 Task: In the  document personalbrand.doc ,insert the clipart between heading and points ' search for people ' and adjust the shape height to  '3.1''
Action: Mouse moved to (167, 228)
Screenshot: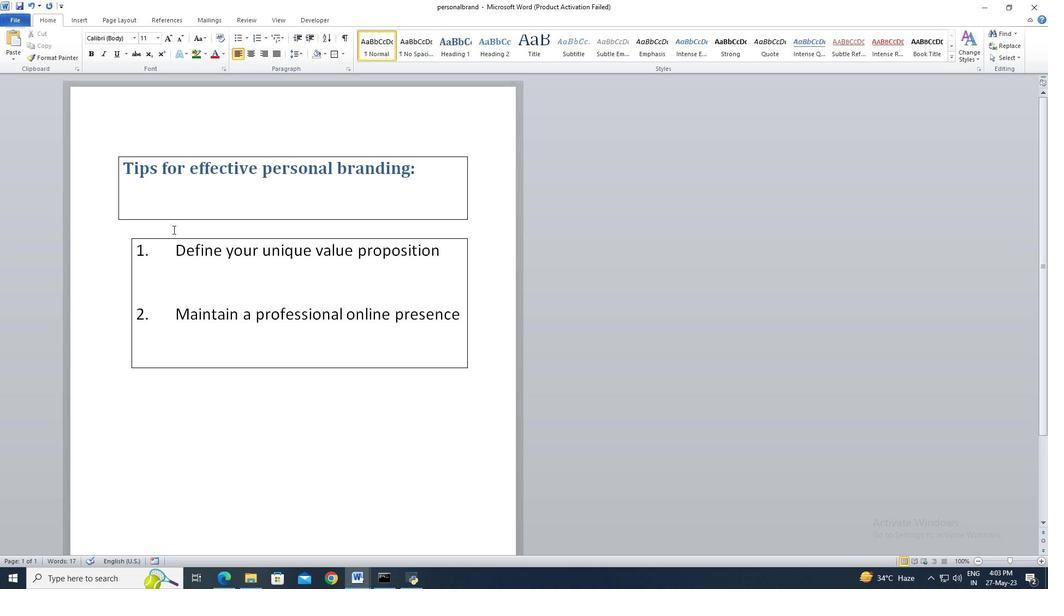 
Action: Mouse pressed left at (167, 228)
Screenshot: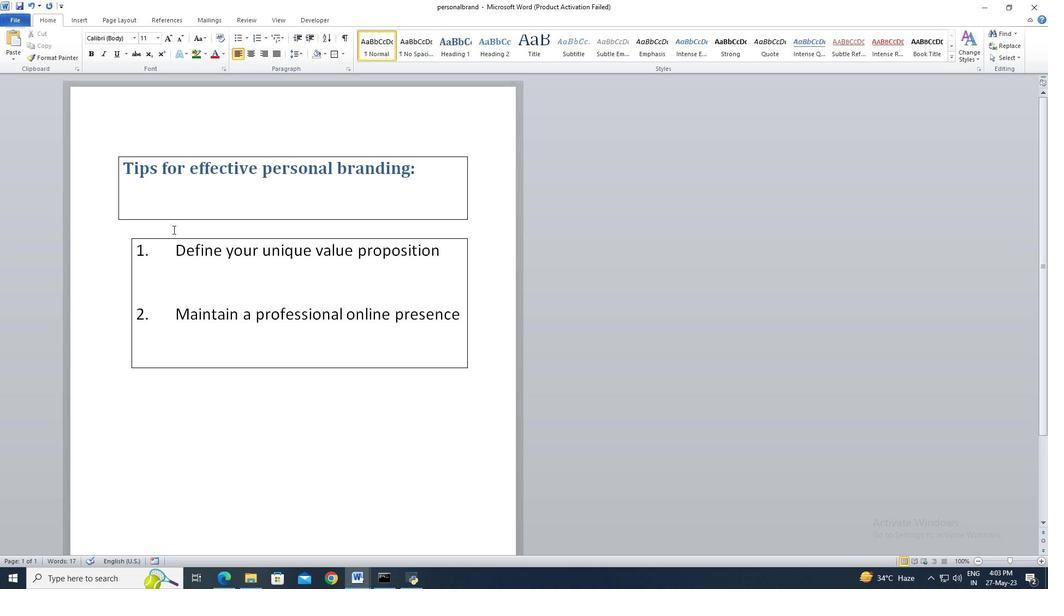 
Action: Key pressed <Key.left>
Screenshot: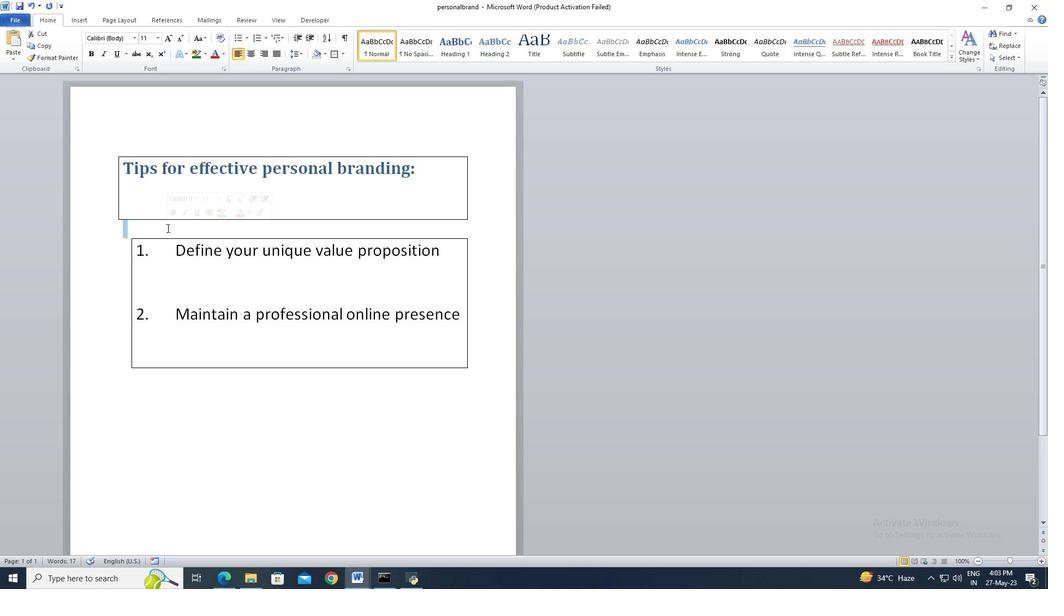 
Action: Mouse moved to (87, 25)
Screenshot: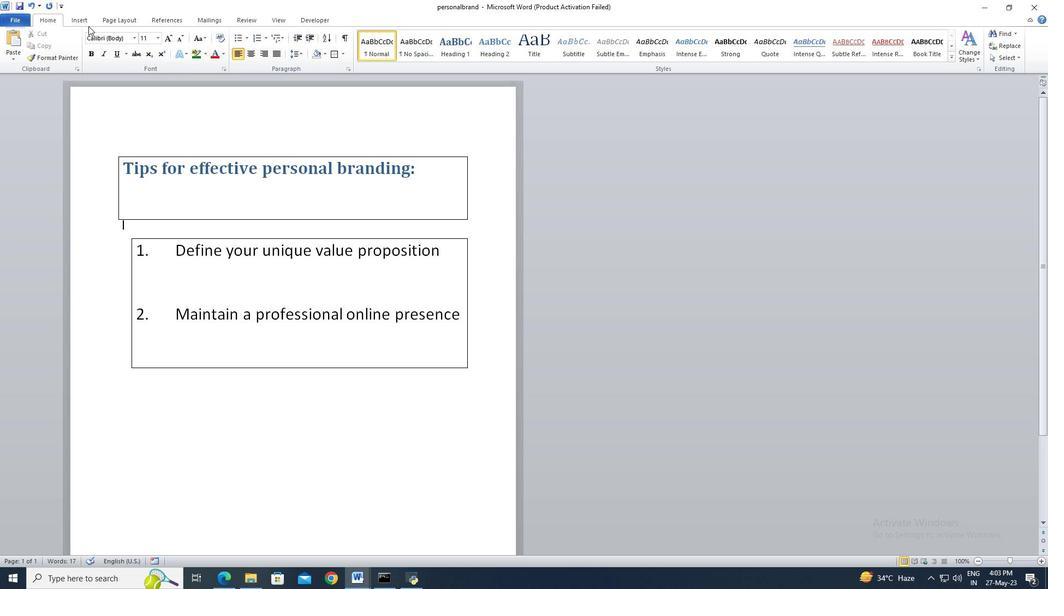 
Action: Mouse pressed left at (87, 25)
Screenshot: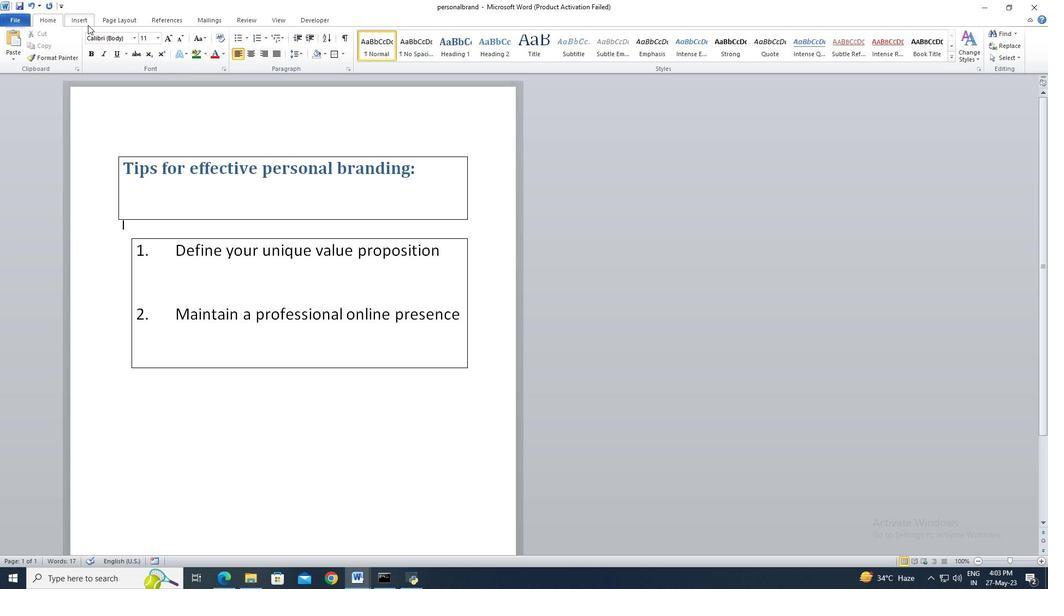 
Action: Mouse moved to (132, 52)
Screenshot: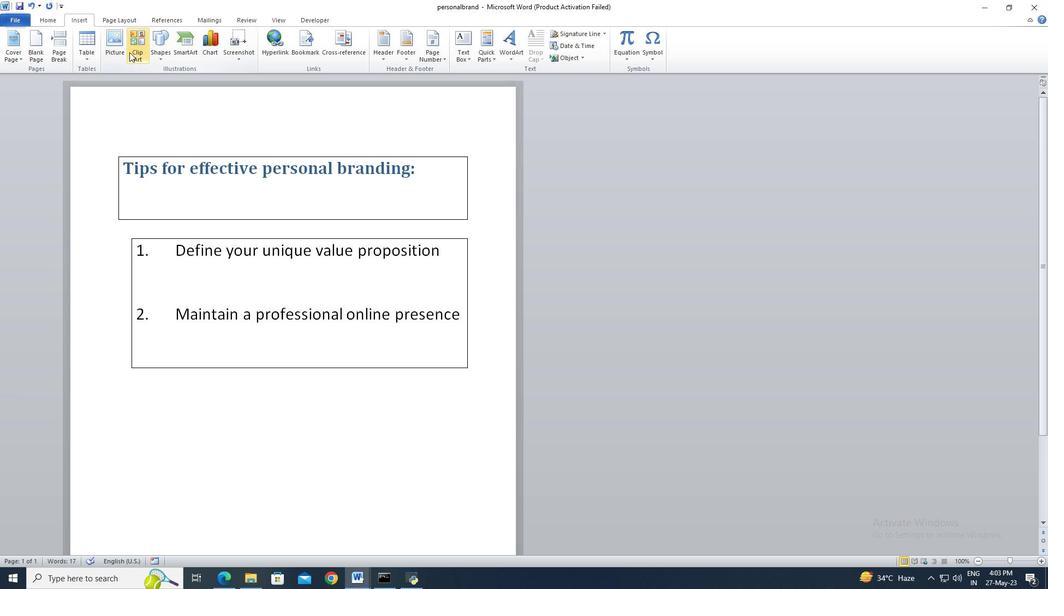 
Action: Mouse pressed left at (132, 52)
Screenshot: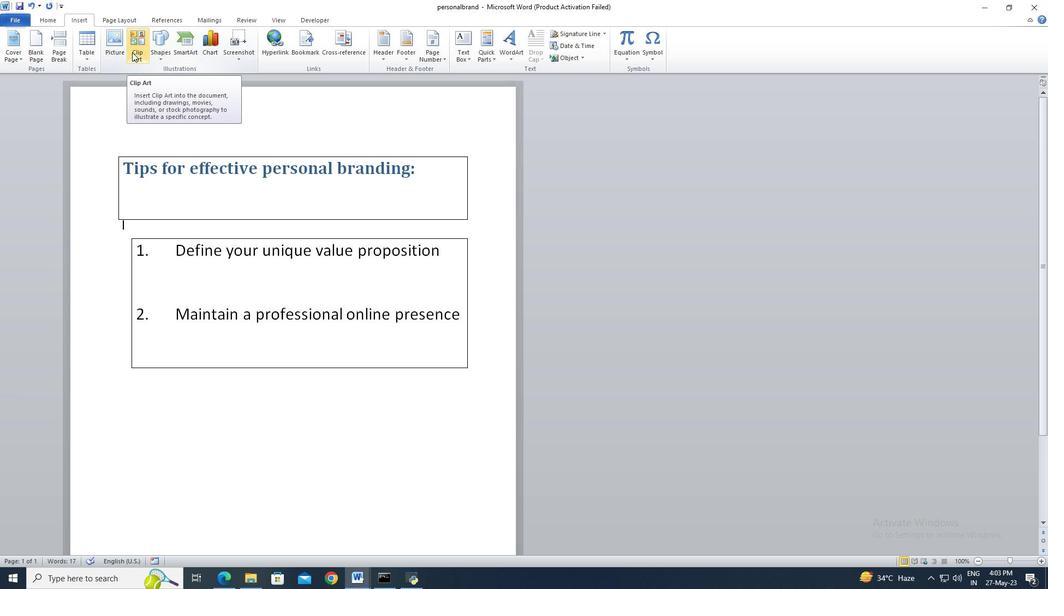 
Action: Mouse moved to (923, 103)
Screenshot: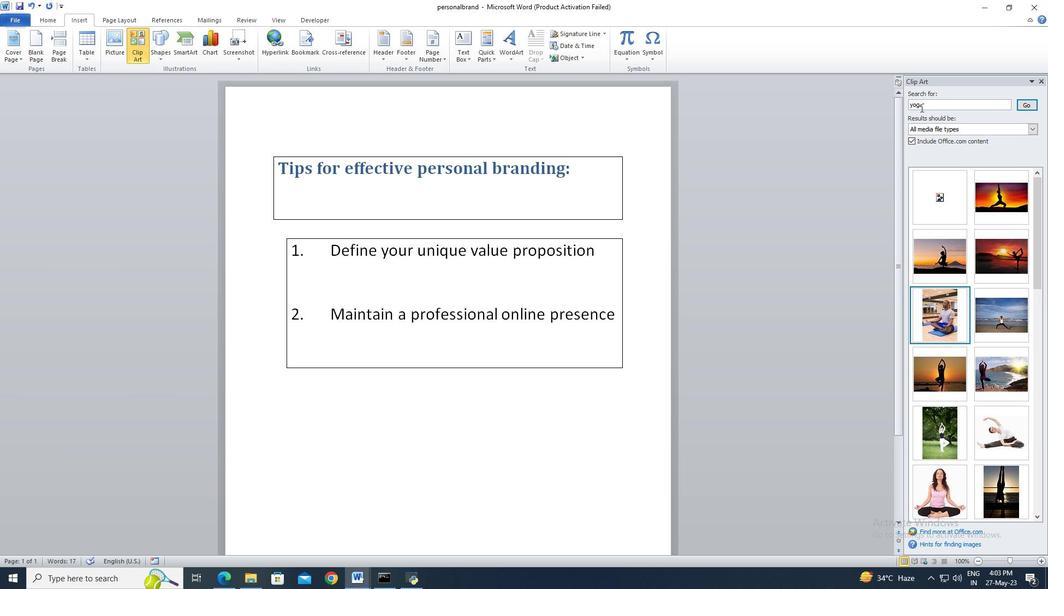 
Action: Mouse pressed left at (923, 103)
Screenshot: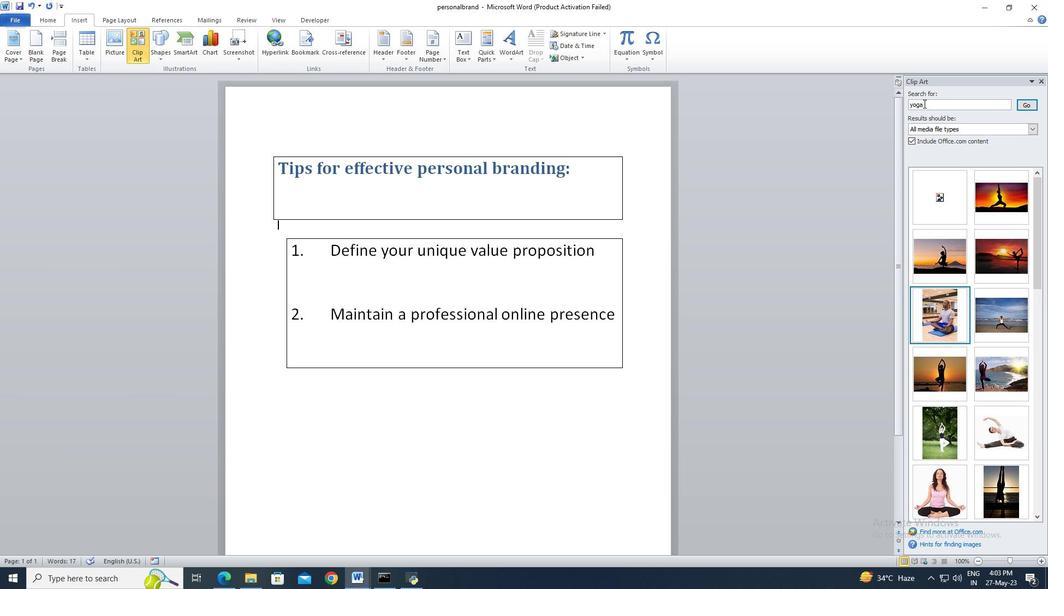 
Action: Key pressed ctrl+A<Key.delete>people<Key.enter>
Screenshot: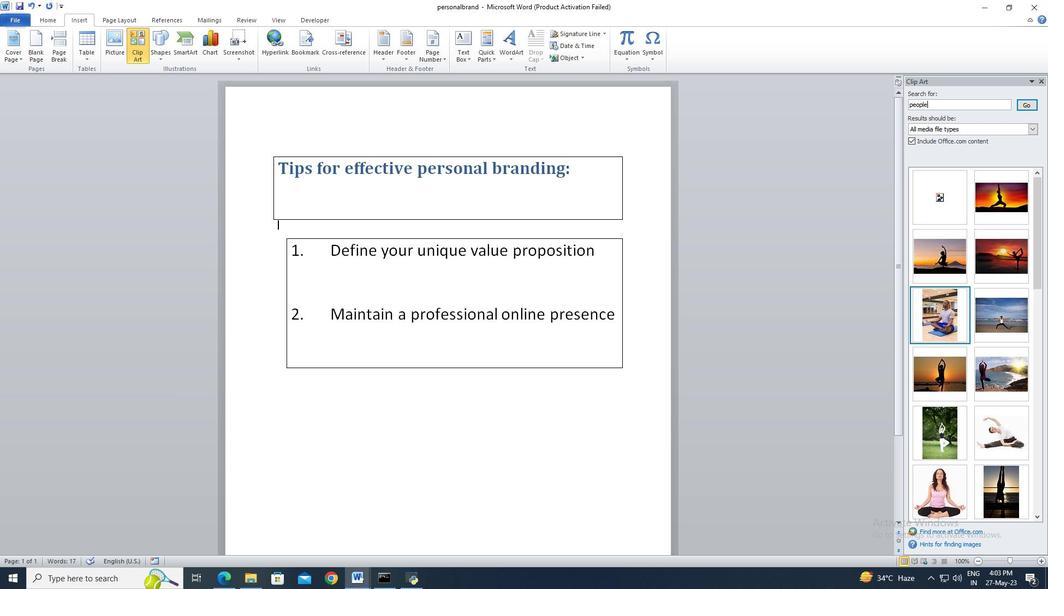 
Action: Mouse moved to (954, 197)
Screenshot: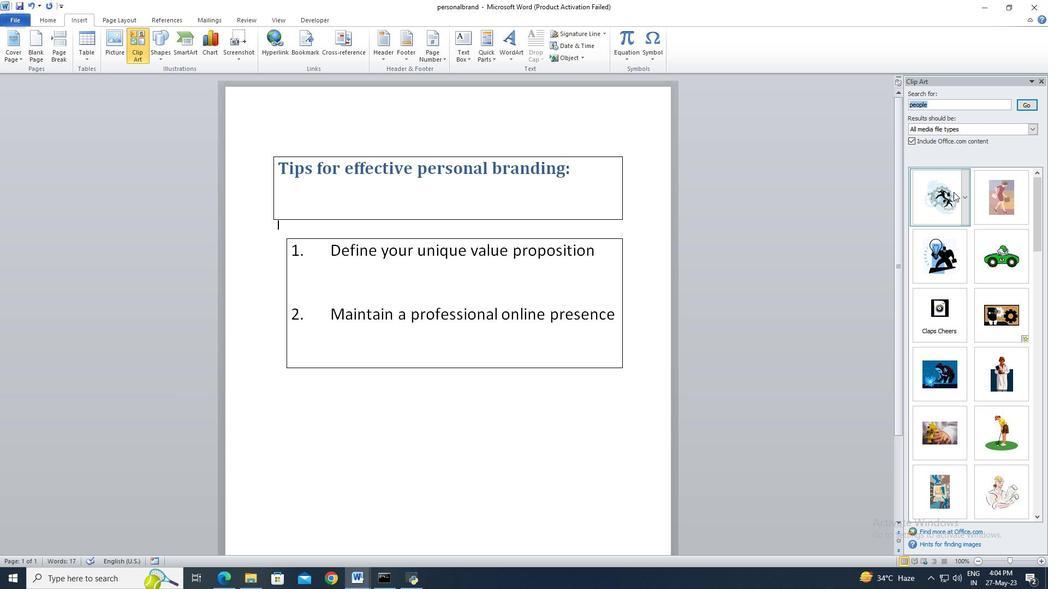 
Action: Mouse pressed left at (954, 197)
Screenshot: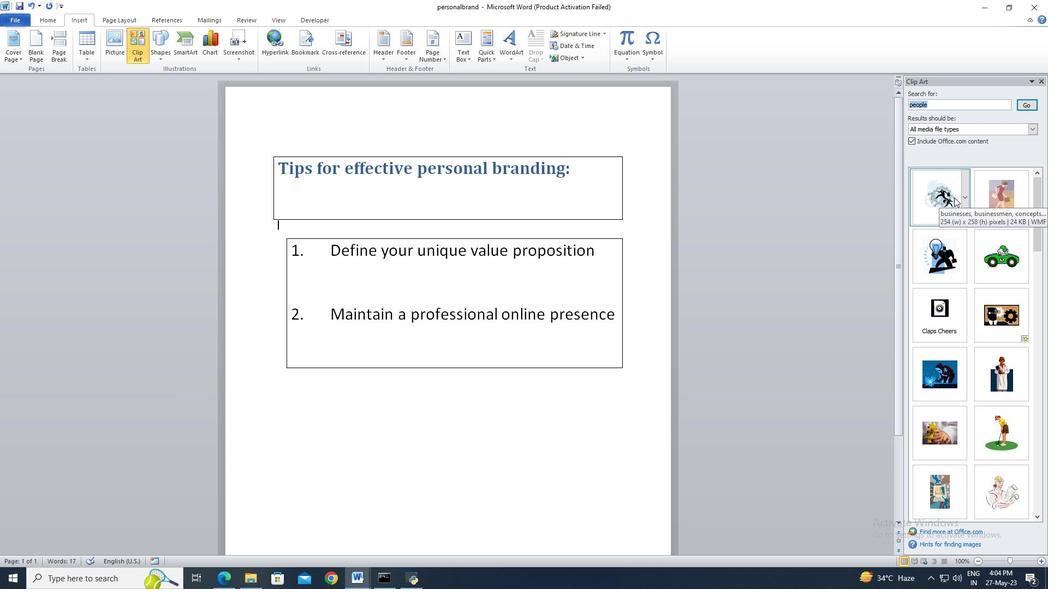 
Action: Mouse moved to (1019, 41)
Screenshot: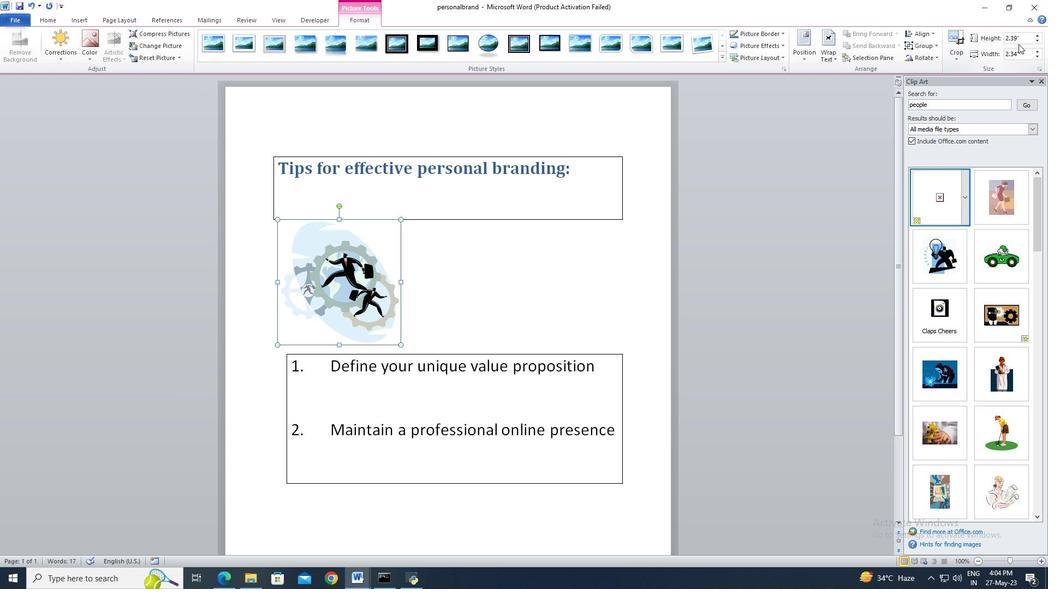 
Action: Mouse pressed left at (1019, 41)
Screenshot: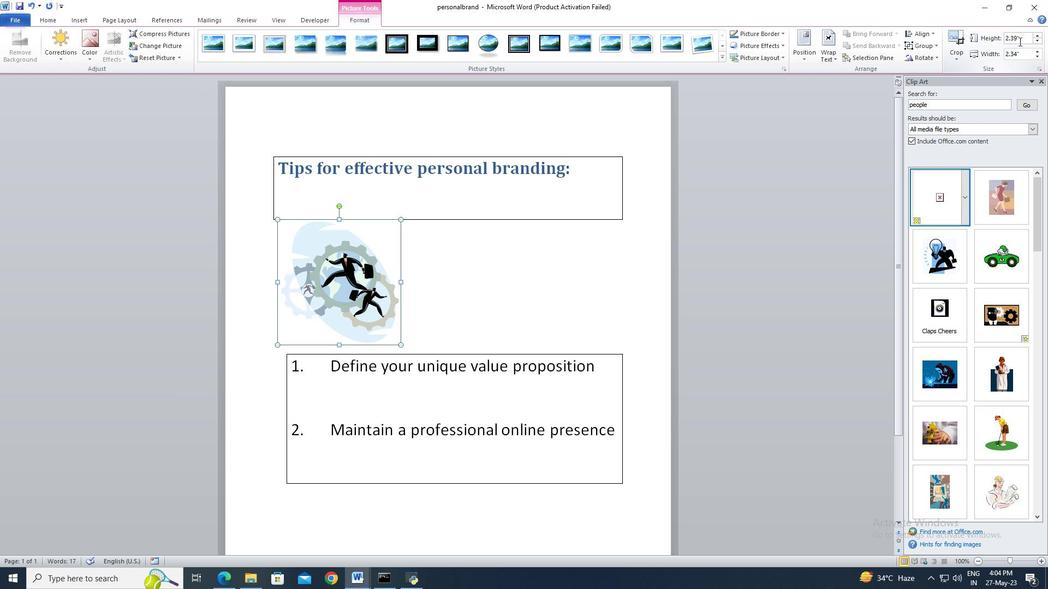 
Action: Key pressed 3
Screenshot: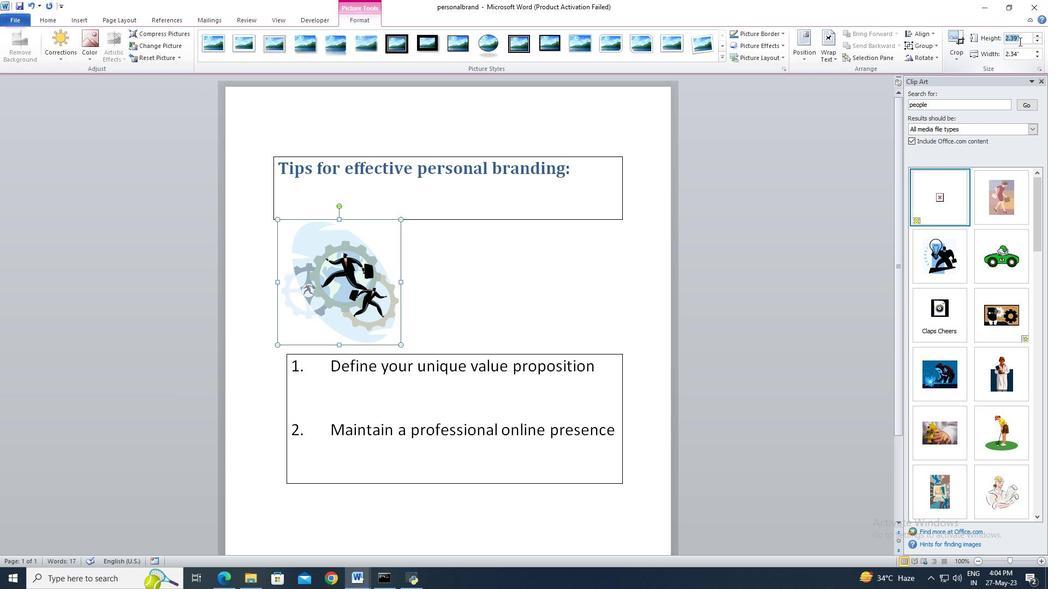 
Action: Mouse moved to (1016, 42)
Screenshot: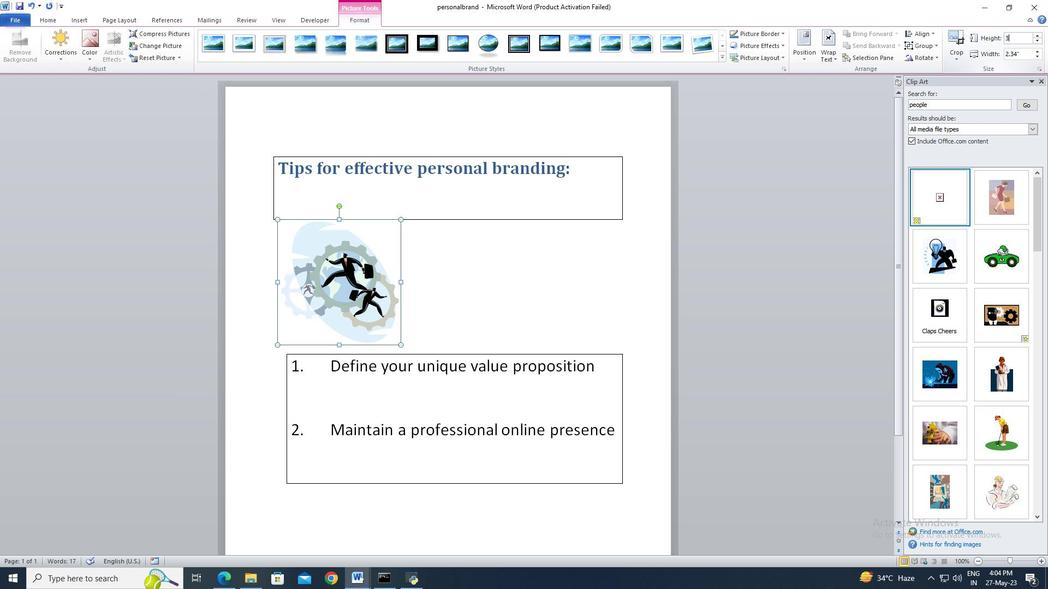 
Action: Key pressed .1<Key.enter>
Screenshot: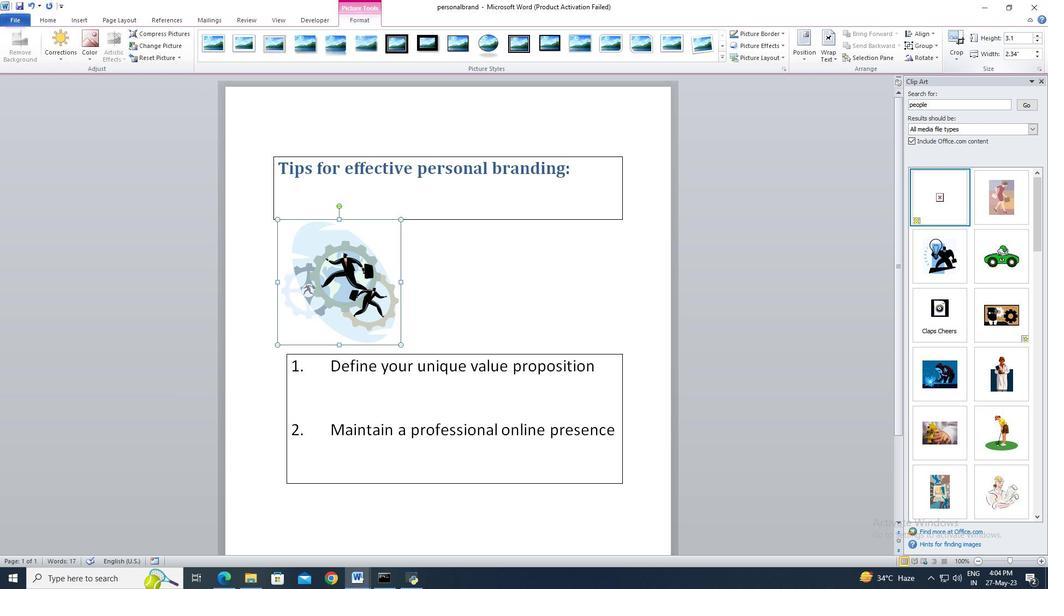 
Action: Mouse moved to (648, 277)
Screenshot: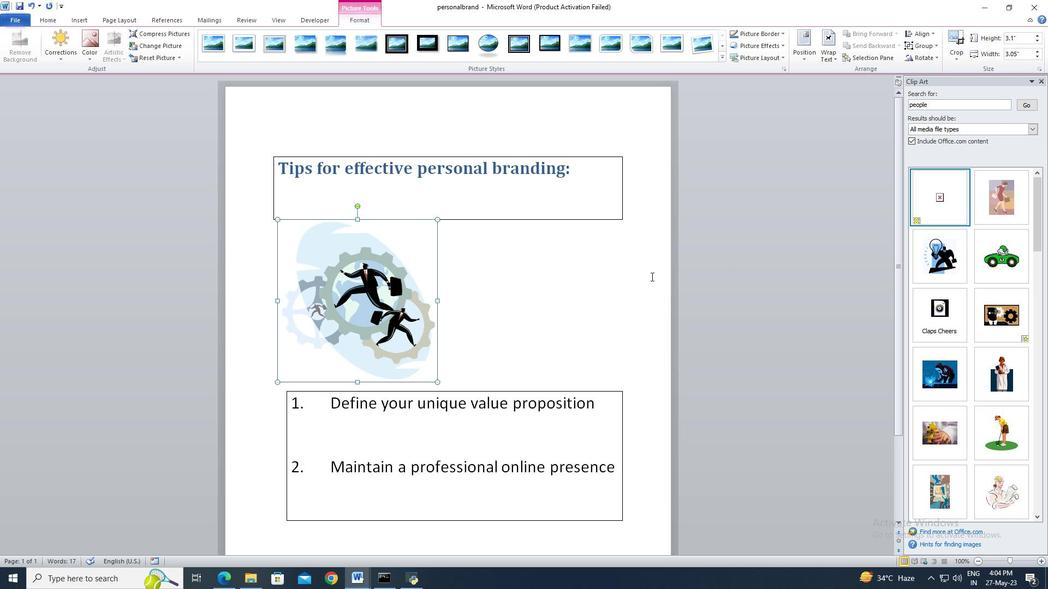 
Action: Mouse pressed left at (648, 277)
Screenshot: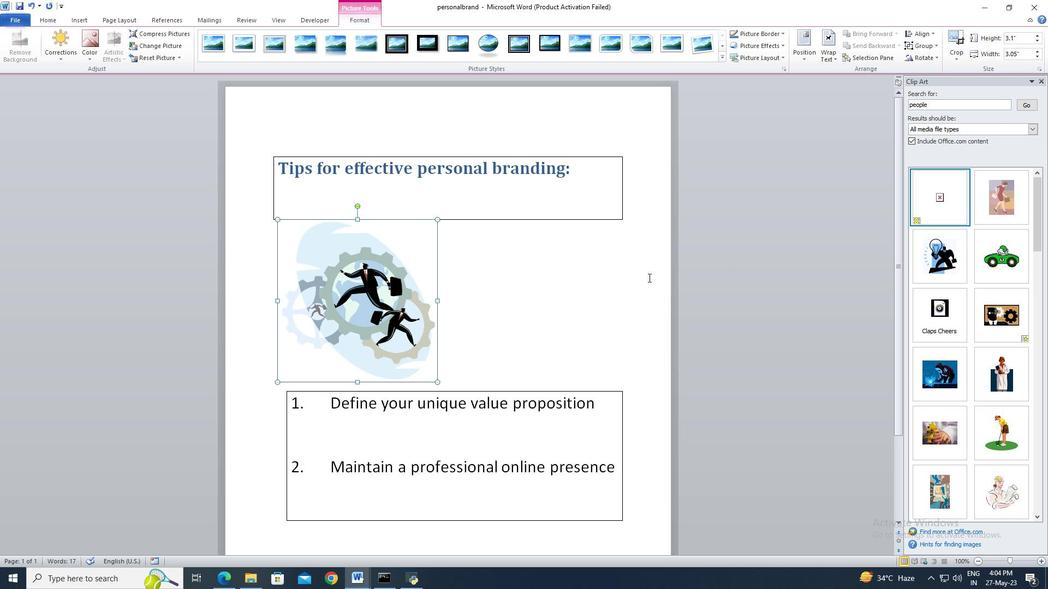 
